 Task: Create a sub task System Test and UAT for the task  Implement a feature for users to bookmark and favorite content in the project VectorTech , assign it to team member softage.7@softage.net and update the status of the sub task to  Completed , set the priority of the sub task to High.
Action: Mouse moved to (46, 250)
Screenshot: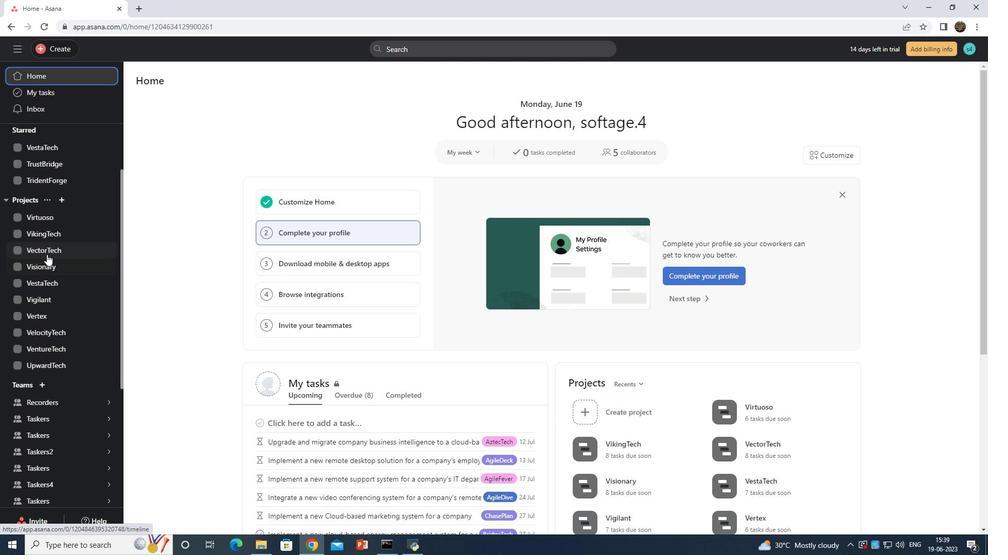 
Action: Mouse pressed left at (46, 250)
Screenshot: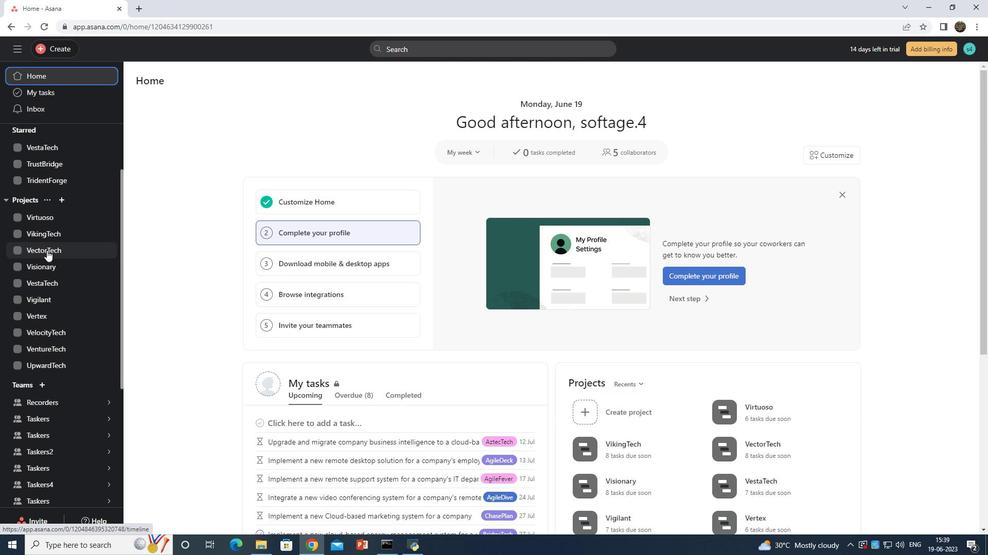 
Action: Mouse moved to (375, 239)
Screenshot: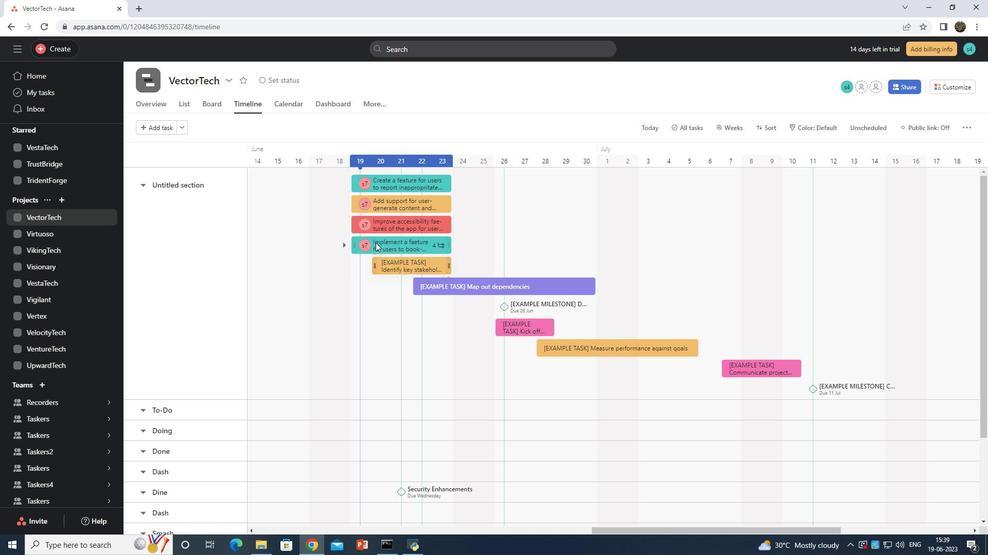 
Action: Mouse pressed left at (375, 239)
Screenshot: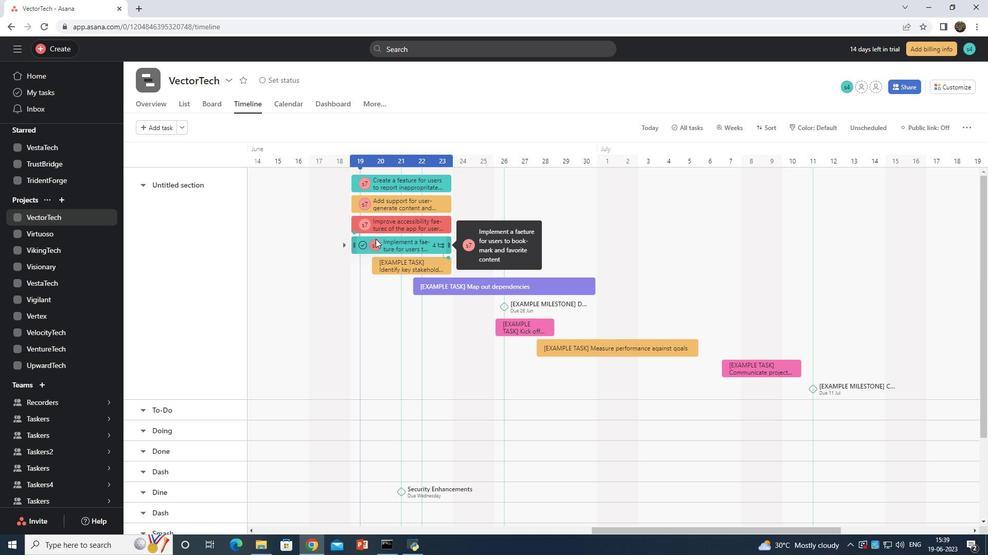 
Action: Mouse moved to (675, 237)
Screenshot: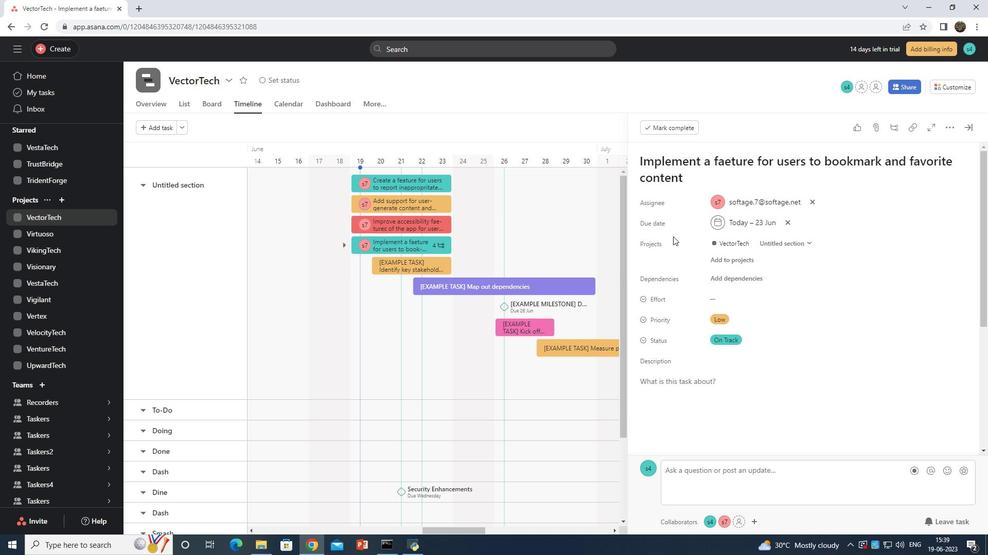 
Action: Mouse scrolled (675, 236) with delta (0, 0)
Screenshot: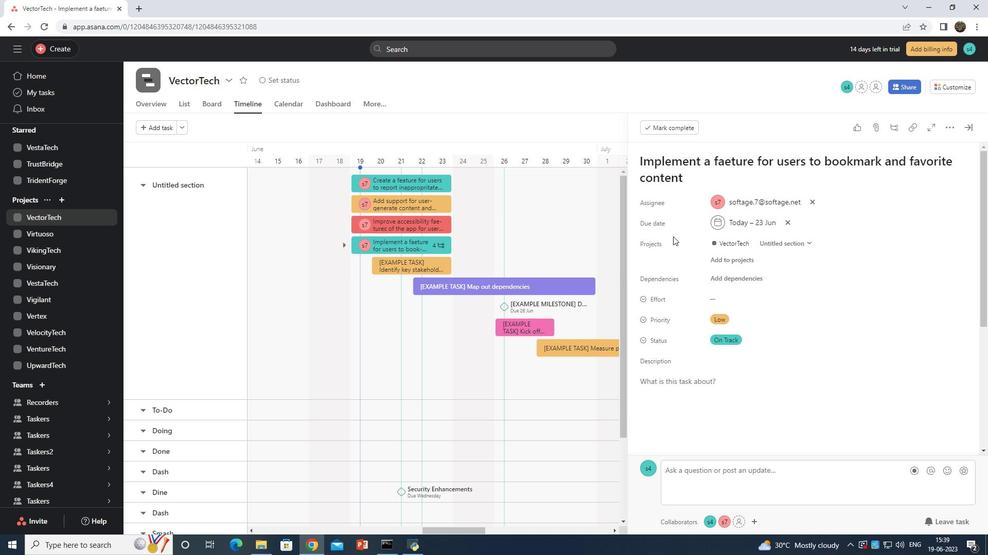 
Action: Mouse moved to (675, 238)
Screenshot: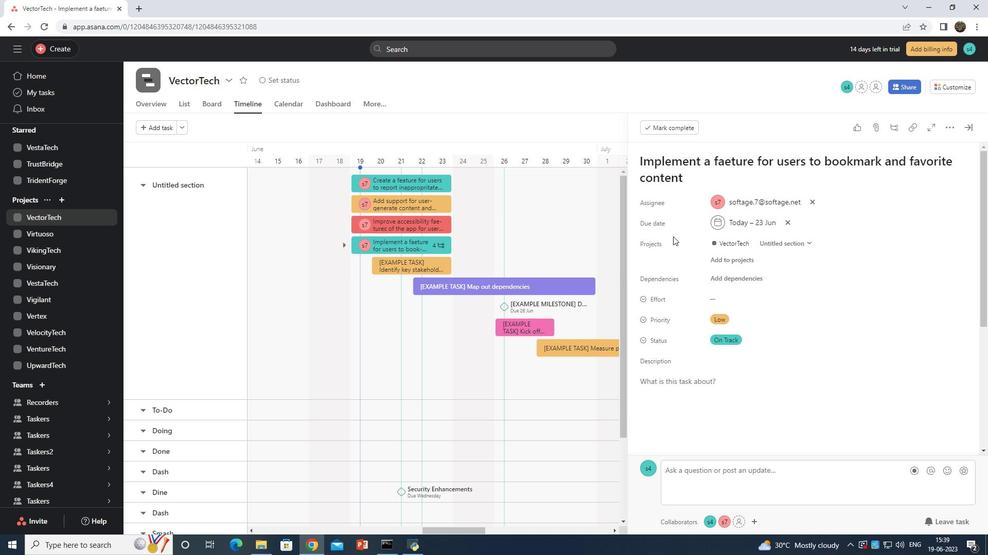 
Action: Mouse scrolled (675, 237) with delta (0, 0)
Screenshot: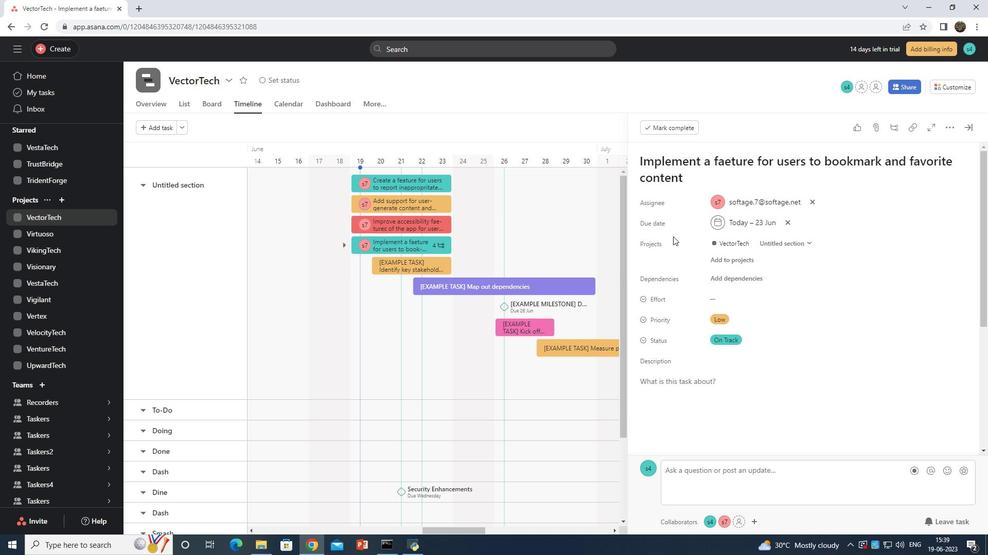 
Action: Mouse scrolled (675, 237) with delta (0, 0)
Screenshot: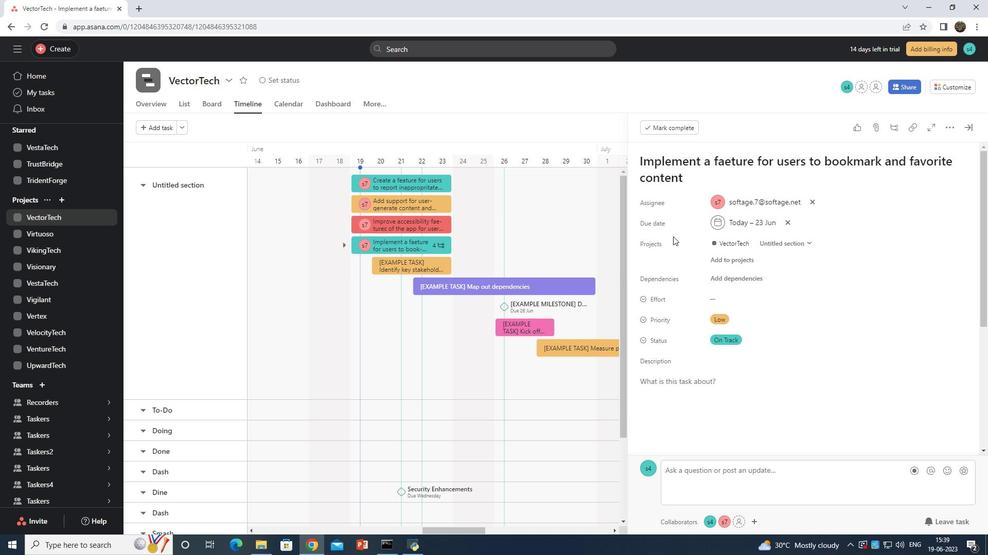 
Action: Mouse scrolled (675, 237) with delta (0, 0)
Screenshot: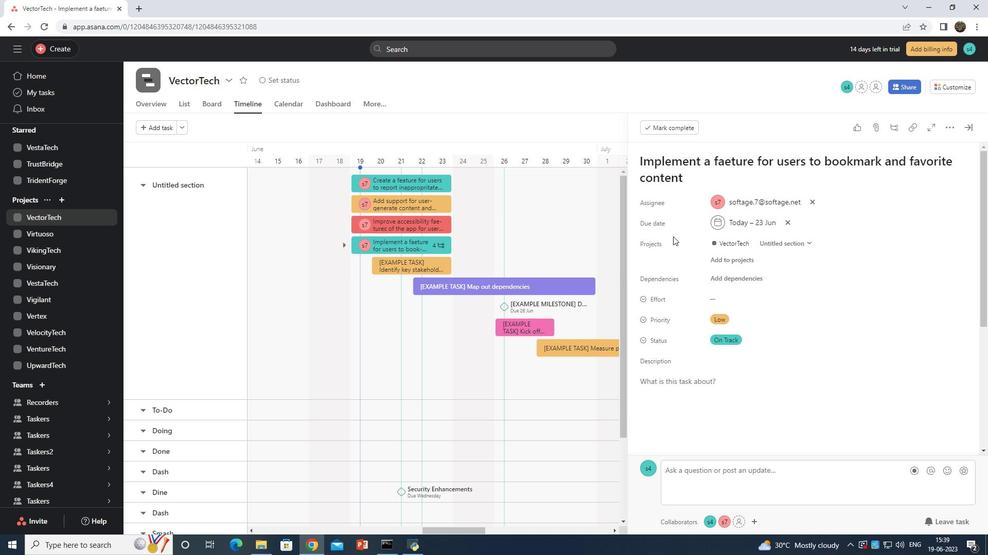 
Action: Mouse scrolled (675, 237) with delta (0, 0)
Screenshot: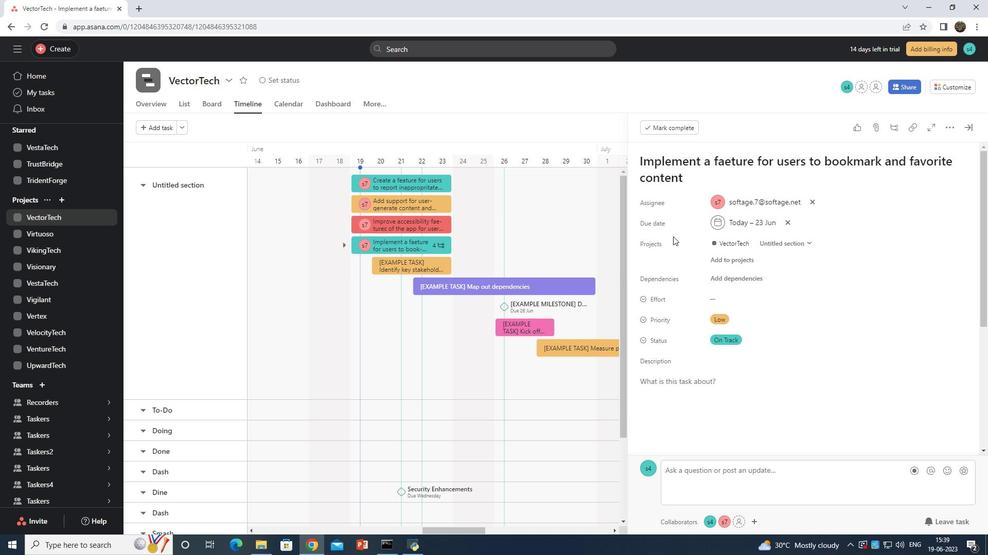 
Action: Mouse scrolled (675, 237) with delta (0, 0)
Screenshot: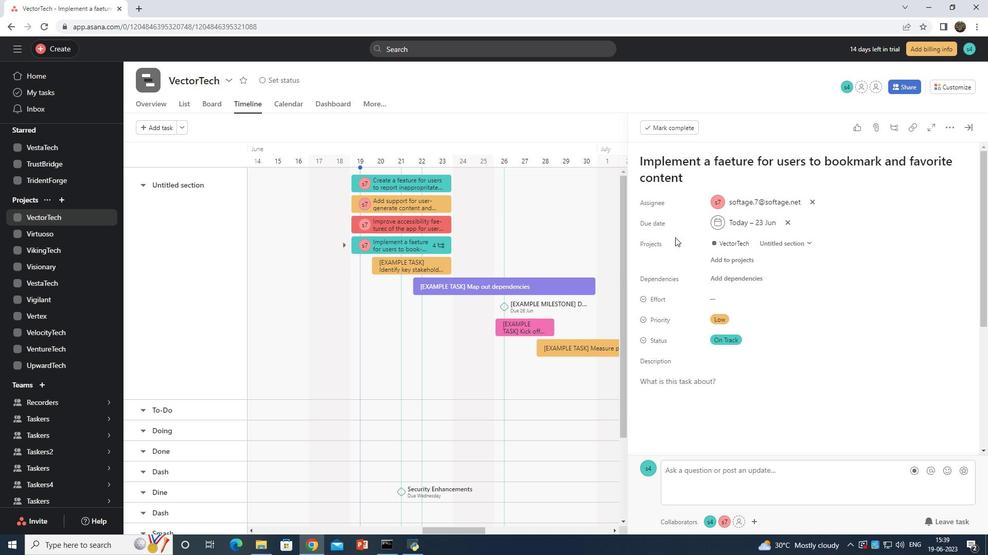 
Action: Mouse scrolled (675, 237) with delta (0, 0)
Screenshot: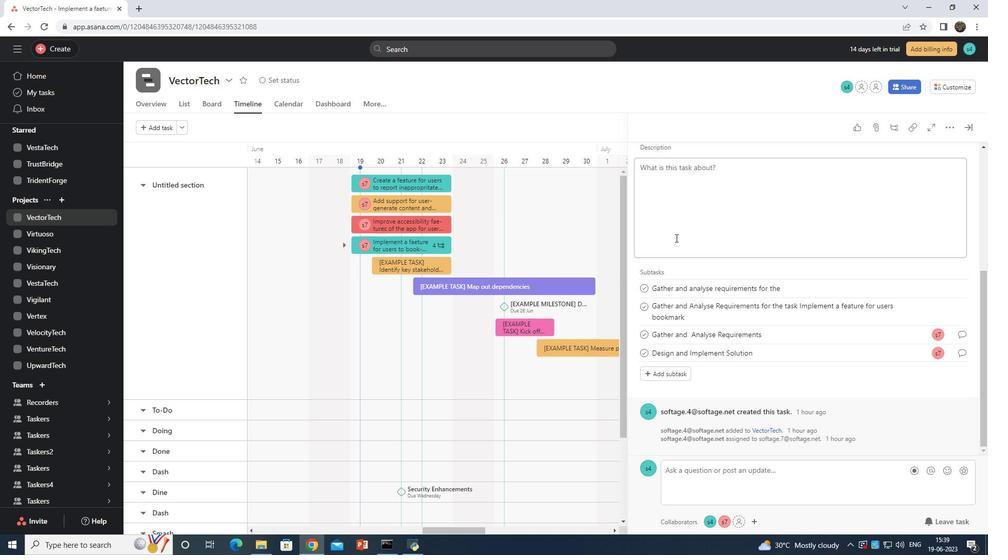 
Action: Mouse scrolled (675, 237) with delta (0, 0)
Screenshot: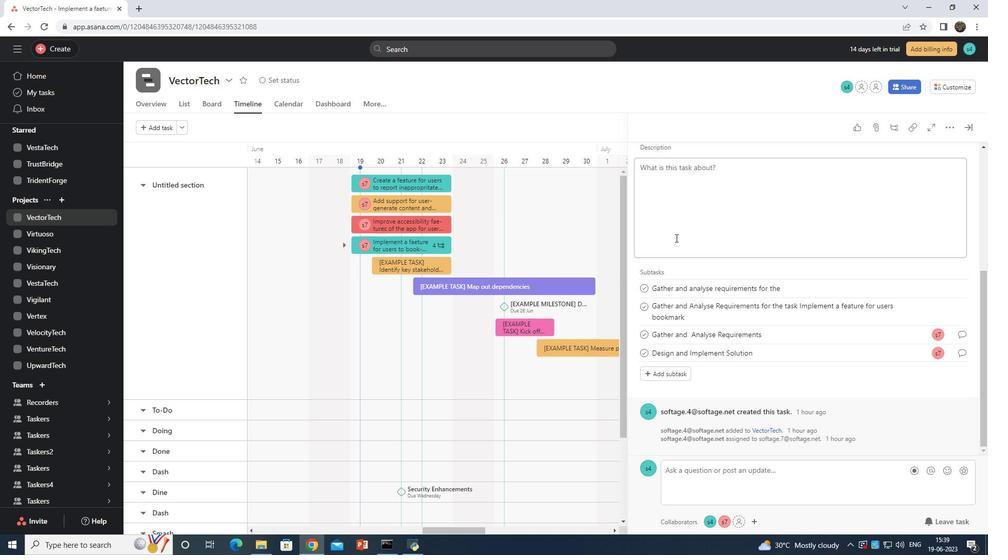 
Action: Mouse scrolled (675, 237) with delta (0, 0)
Screenshot: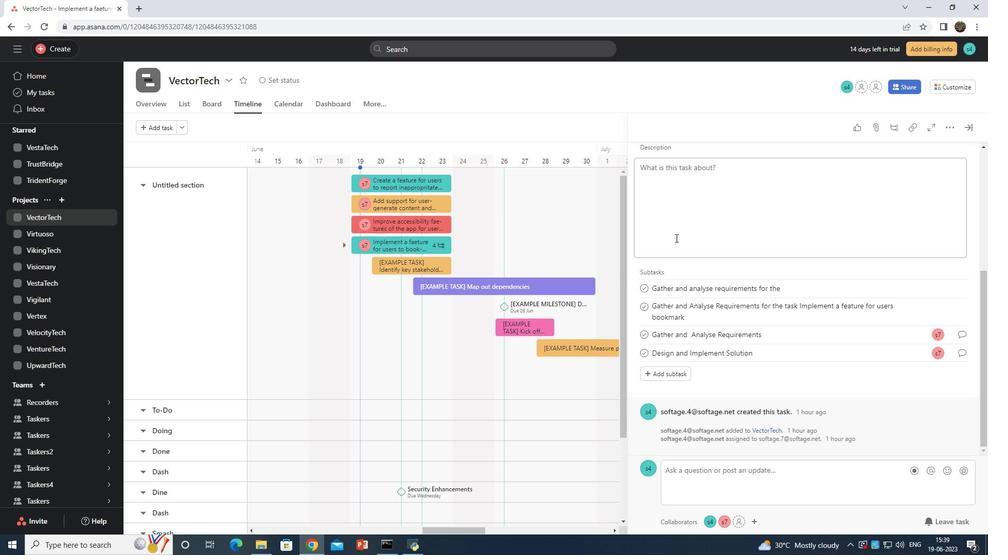 
Action: Mouse scrolled (675, 237) with delta (0, 0)
Screenshot: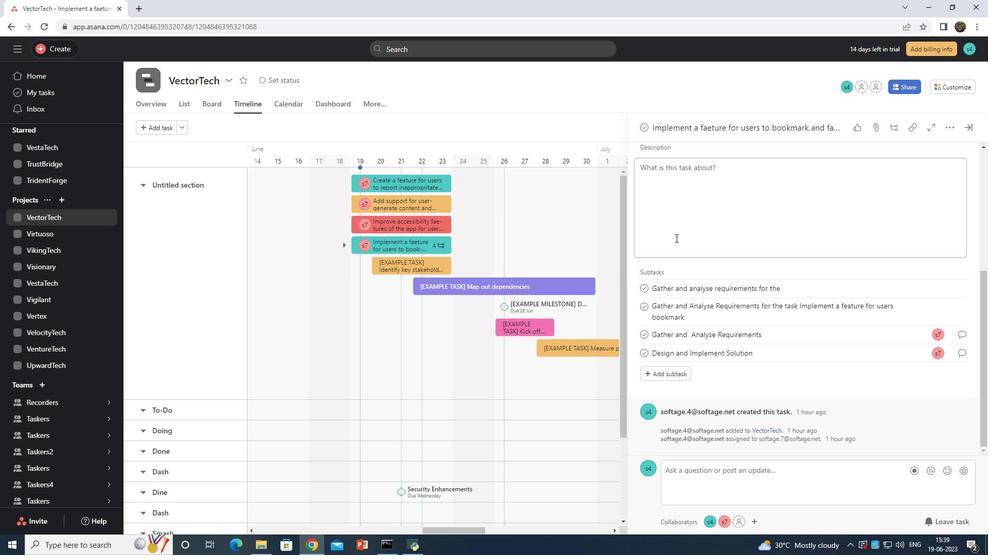 
Action: Mouse moved to (666, 372)
Screenshot: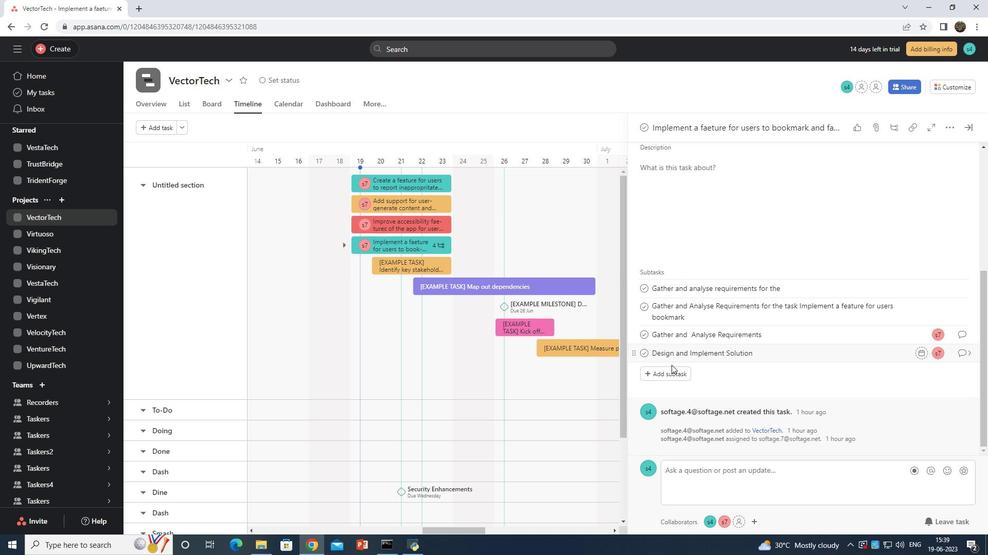 
Action: Mouse pressed left at (666, 372)
Screenshot: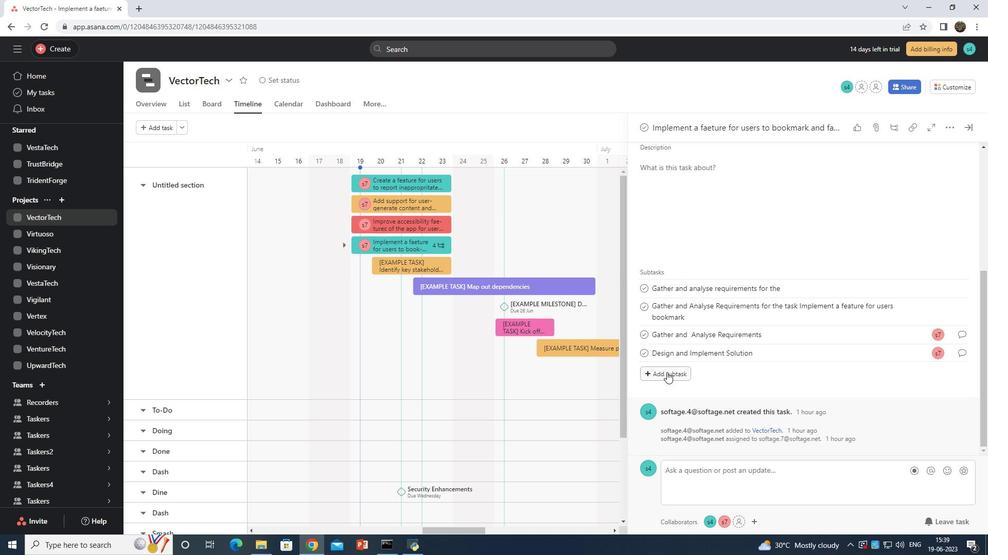 
Action: Mouse moved to (831, 338)
Screenshot: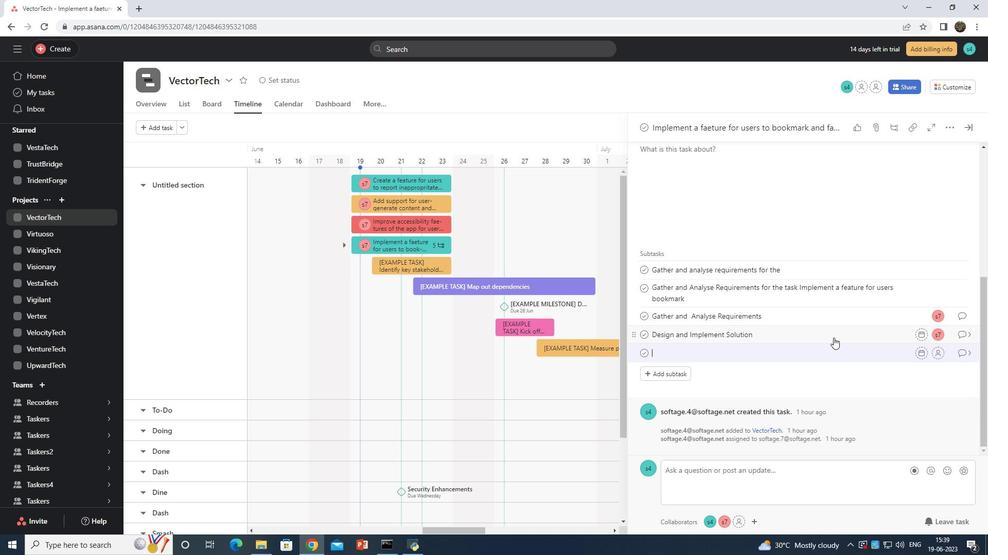 
Action: Key pressed <Key.shift>System<Key.space><Key.shift>Test<Key.space>and<Key.space><Key.shift>UAT
Screenshot: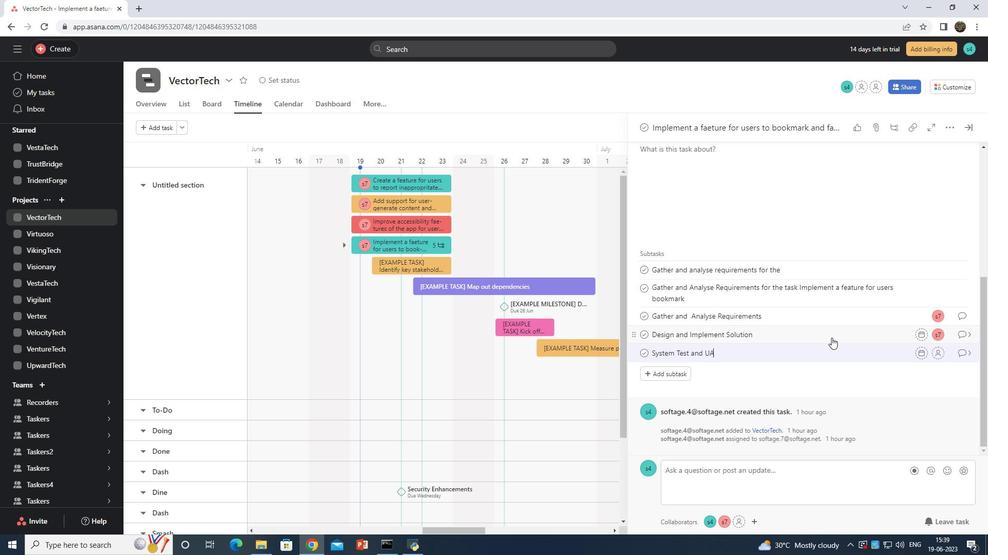 
Action: Mouse moved to (940, 347)
Screenshot: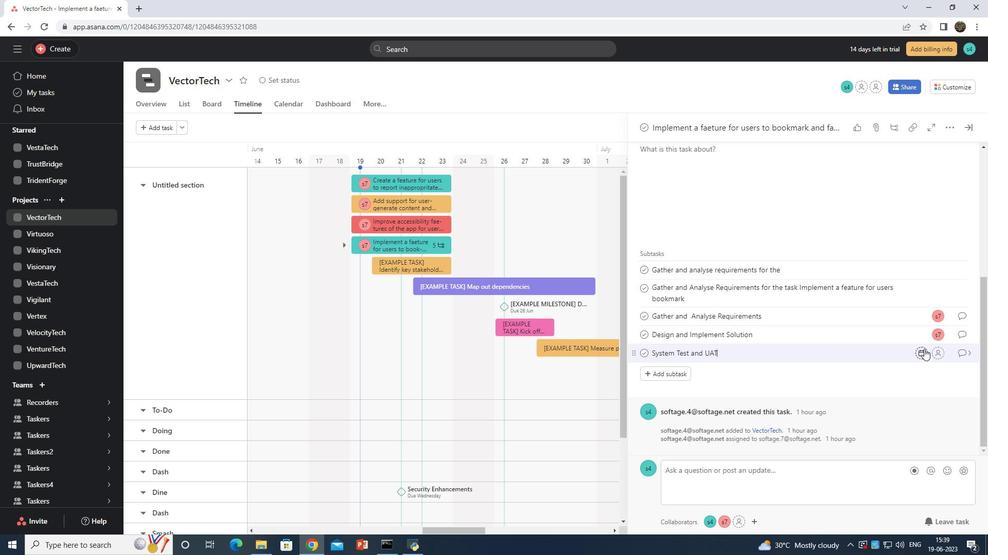 
Action: Mouse pressed left at (940, 347)
Screenshot: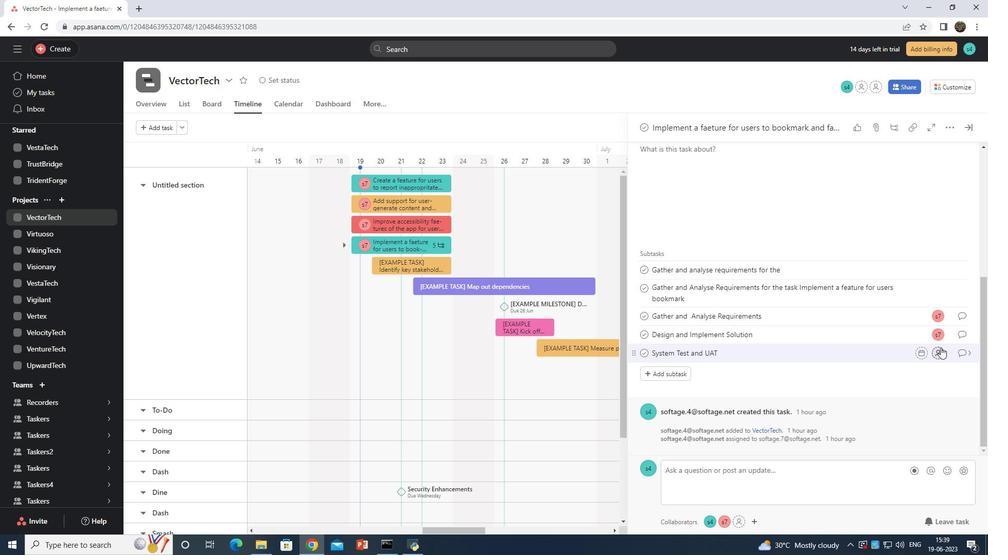 
Action: Mouse moved to (814, 427)
Screenshot: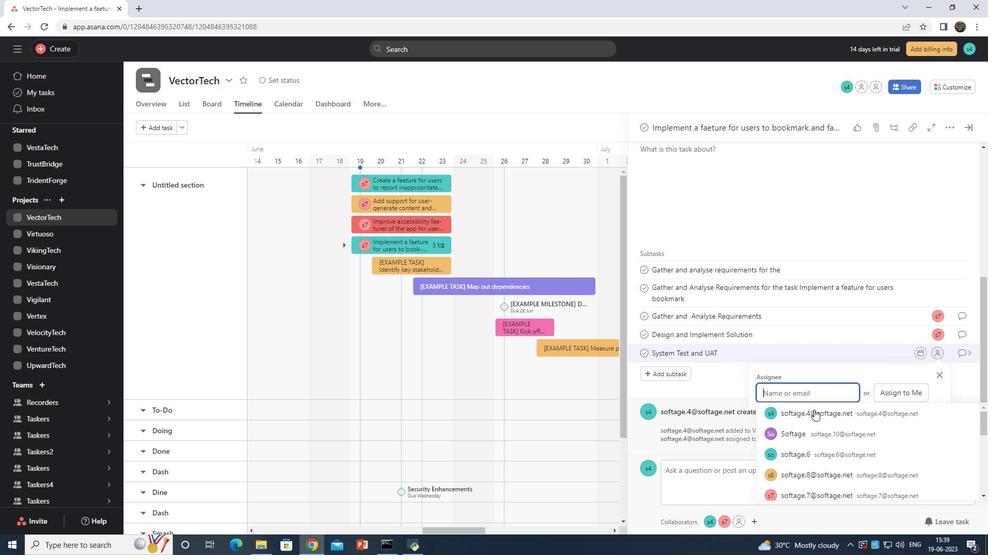 
Action: Mouse scrolled (814, 426) with delta (0, 0)
Screenshot: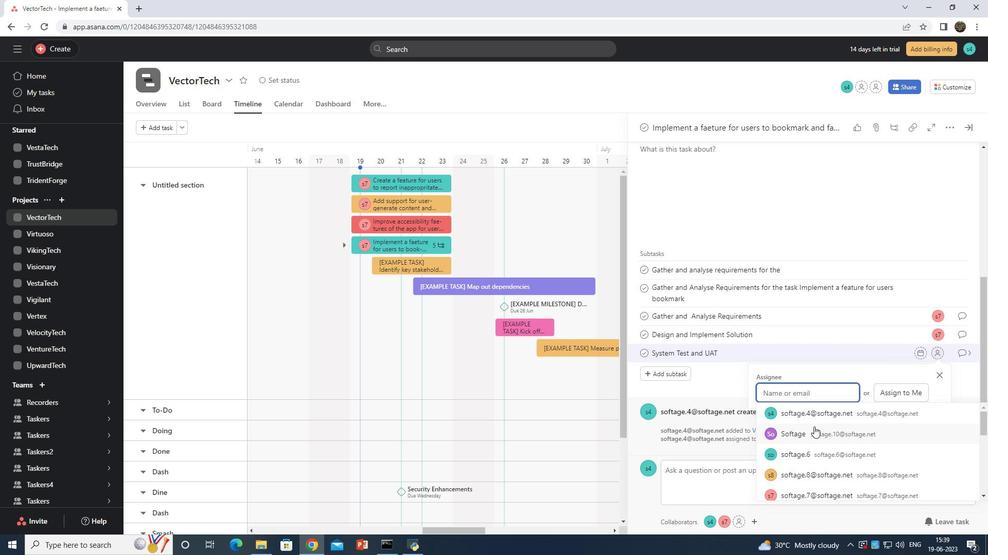 
Action: Mouse moved to (812, 442)
Screenshot: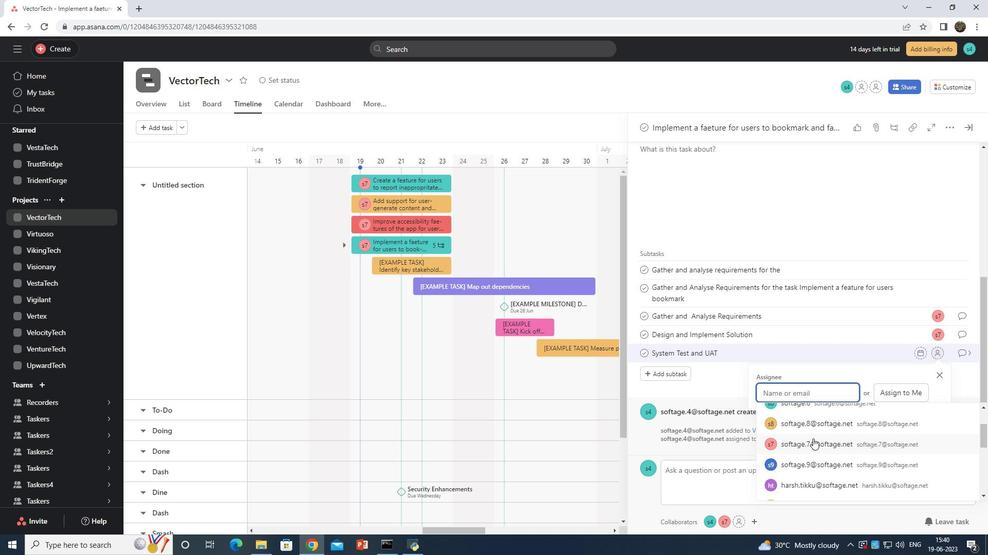 
Action: Mouse pressed left at (812, 442)
Screenshot: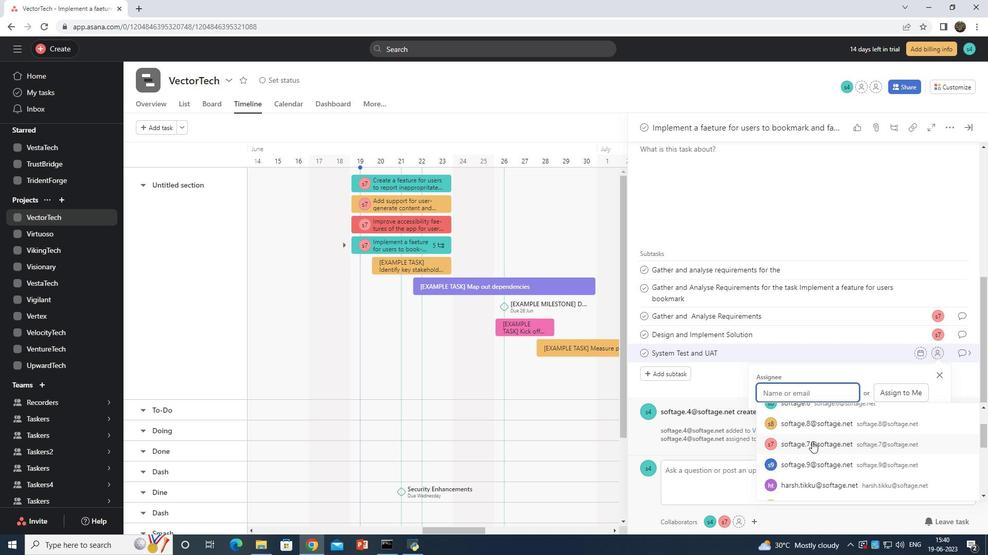 
Action: Mouse moved to (961, 345)
Screenshot: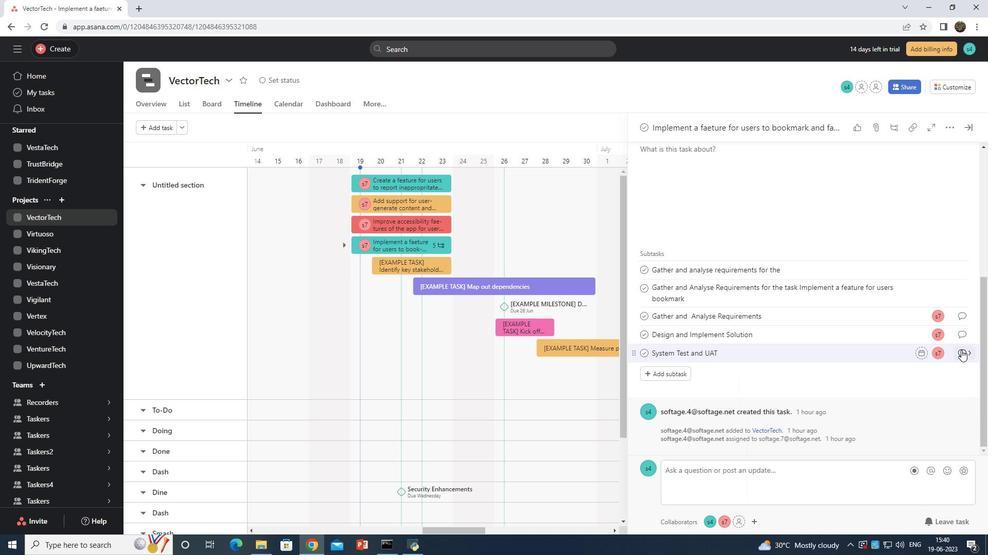 
Action: Mouse pressed left at (961, 345)
Screenshot: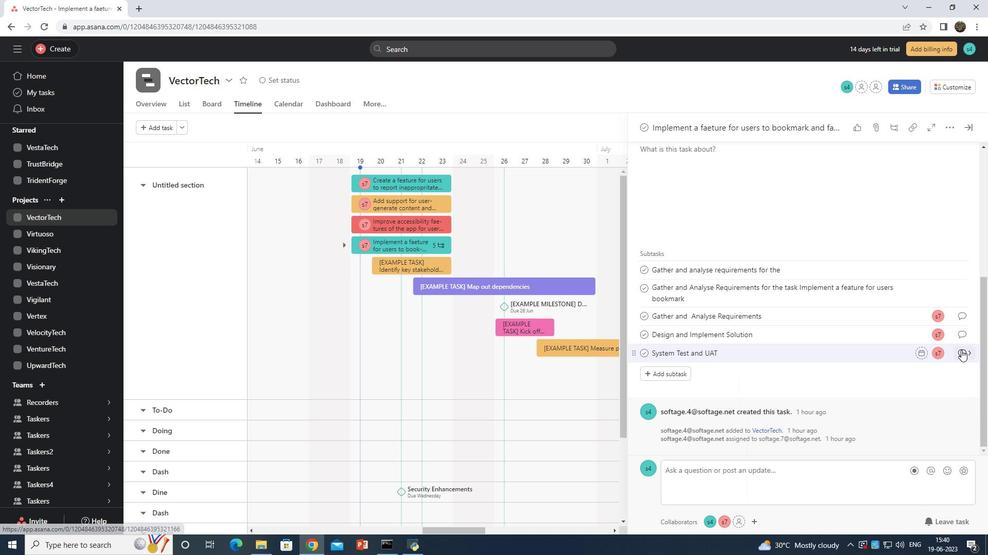 
Action: Mouse moved to (959, 354)
Screenshot: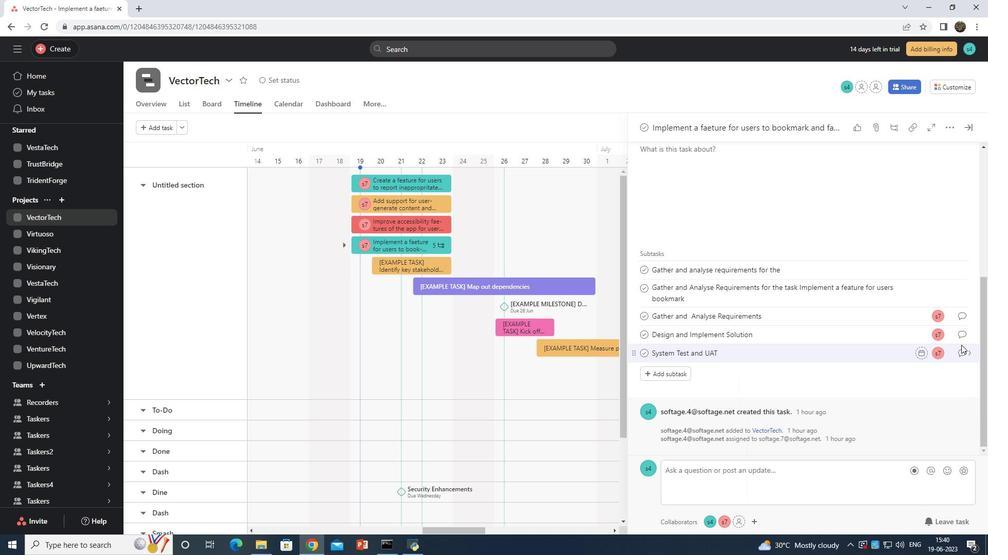 
Action: Mouse pressed left at (959, 354)
Screenshot: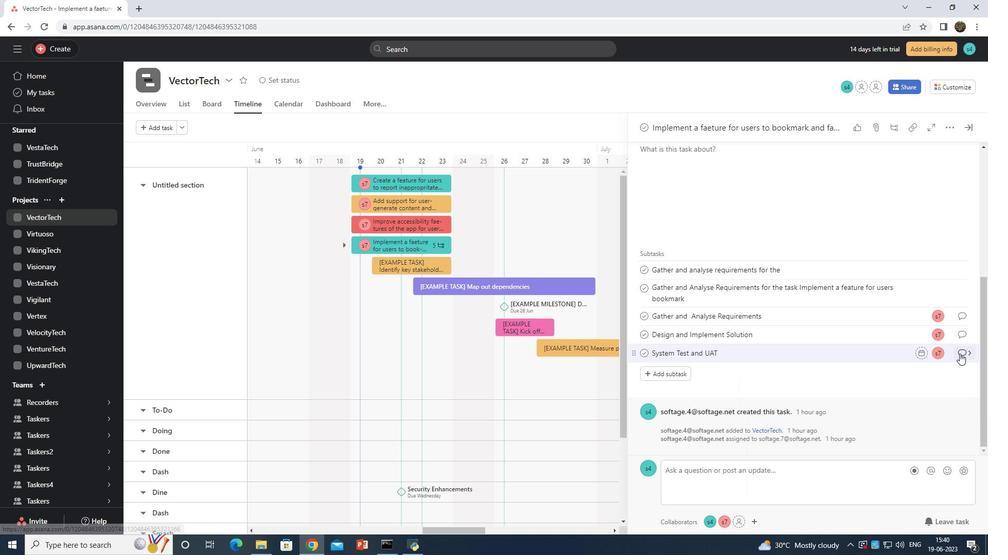 
Action: Mouse moved to (684, 270)
Screenshot: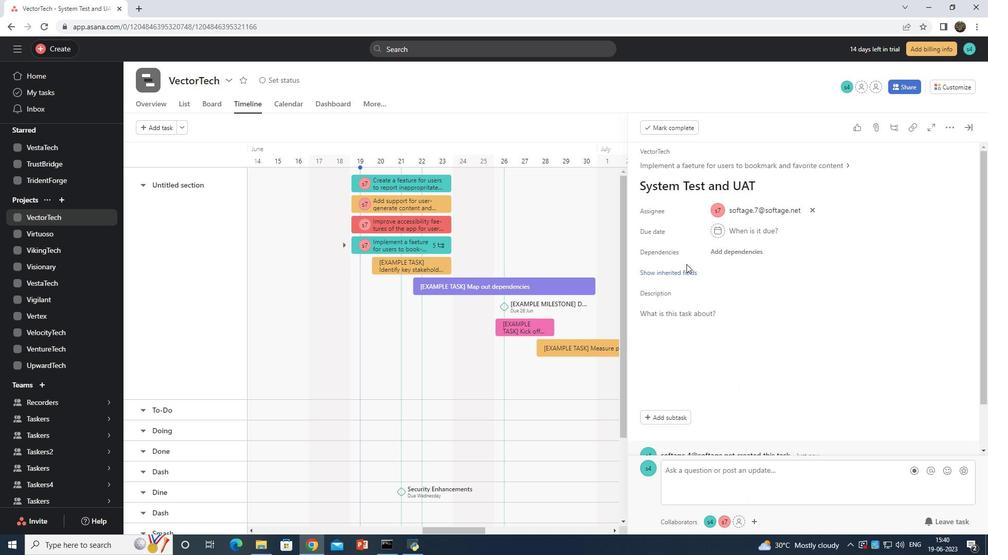 
Action: Mouse pressed left at (684, 270)
Screenshot: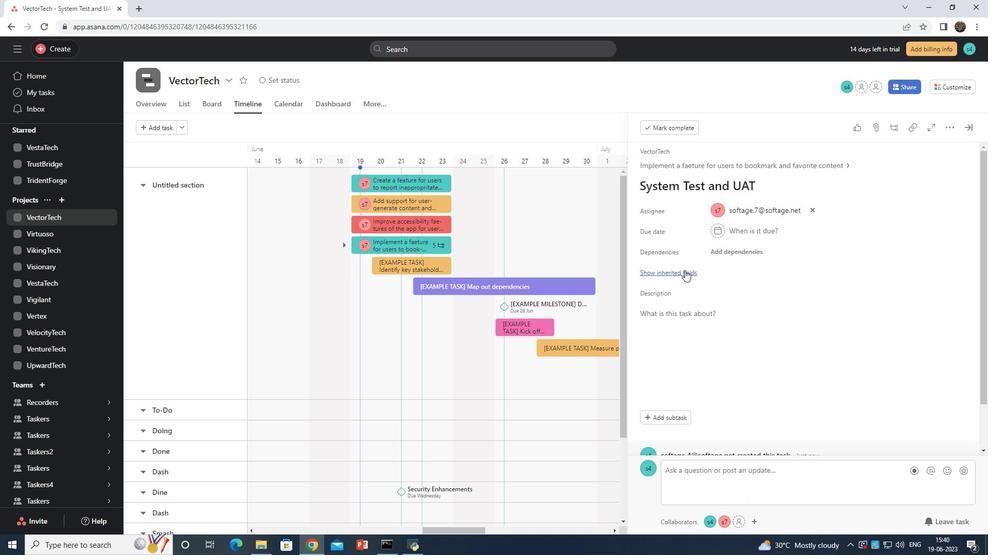 
Action: Mouse moved to (712, 330)
Screenshot: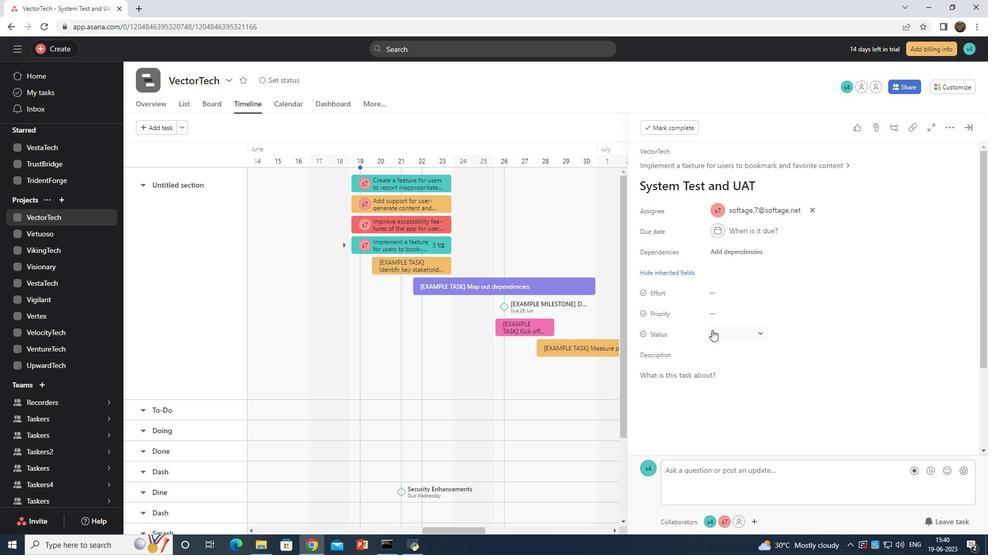 
Action: Mouse pressed left at (712, 330)
Screenshot: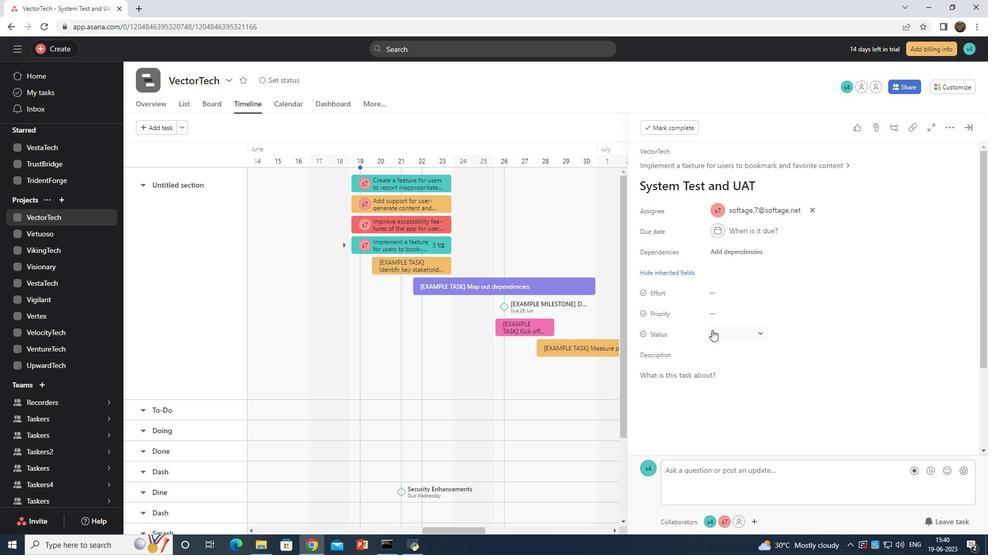 
Action: Mouse moved to (731, 420)
Screenshot: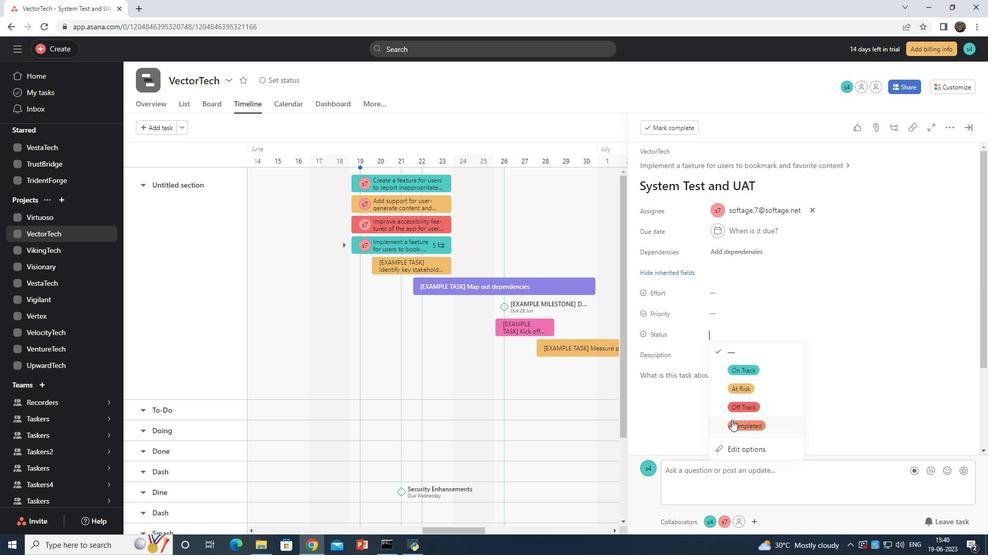 
Action: Mouse pressed left at (731, 420)
Screenshot: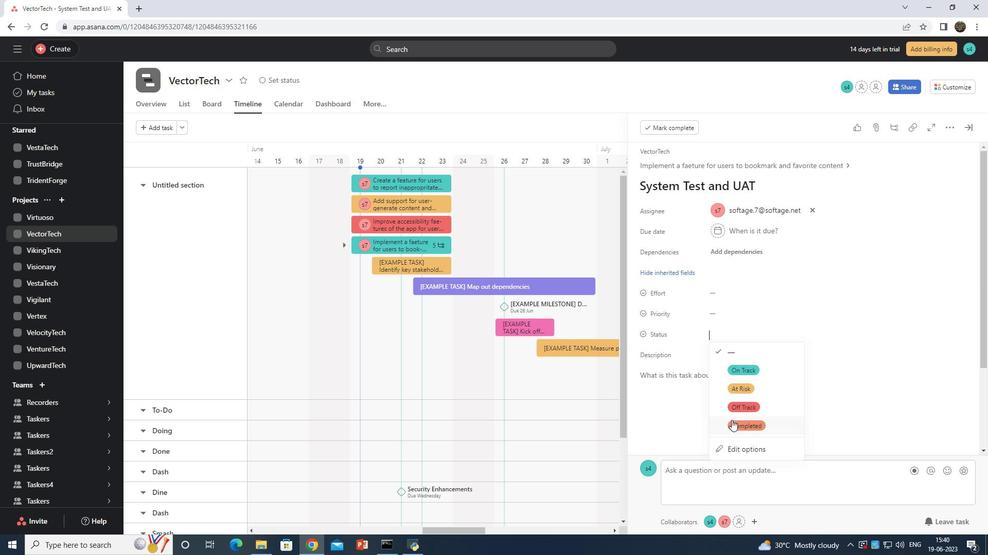 
Action: Mouse moved to (718, 311)
Screenshot: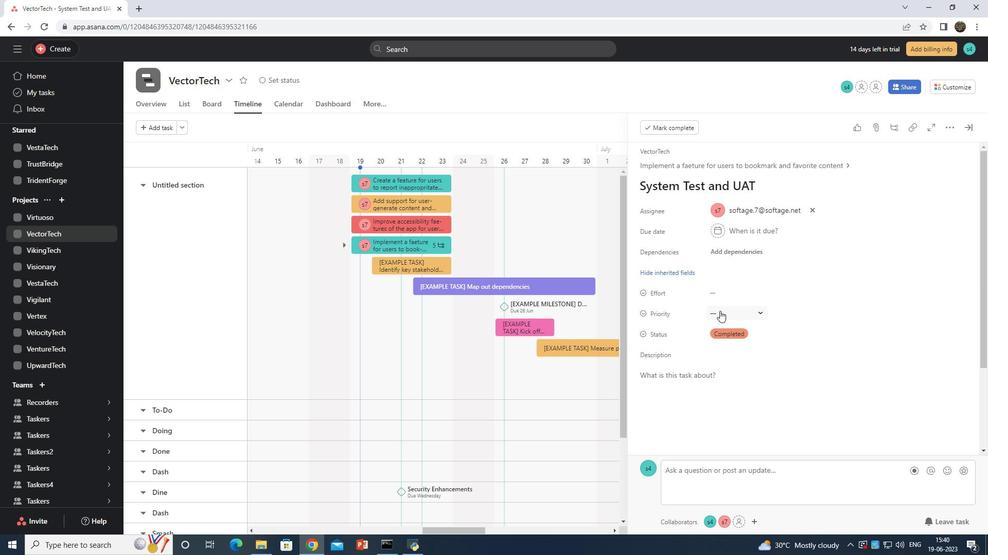 
Action: Mouse pressed left at (718, 311)
Screenshot: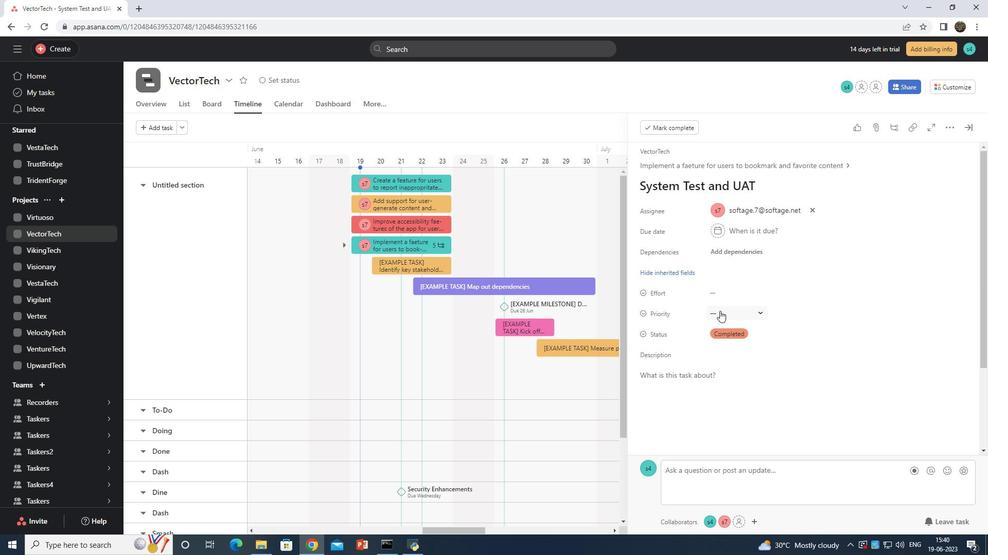
Action: Mouse moved to (736, 344)
Screenshot: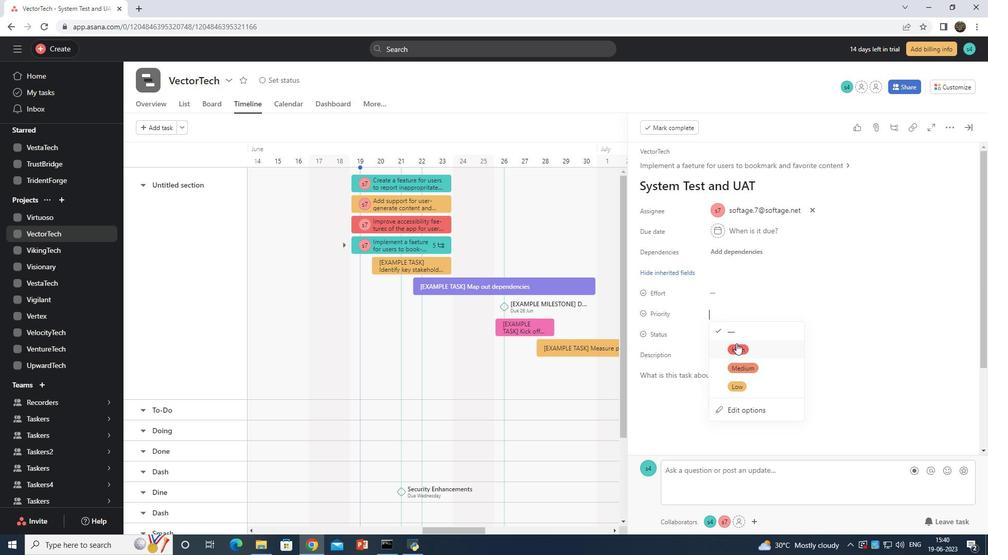 
Action: Mouse pressed left at (736, 344)
Screenshot: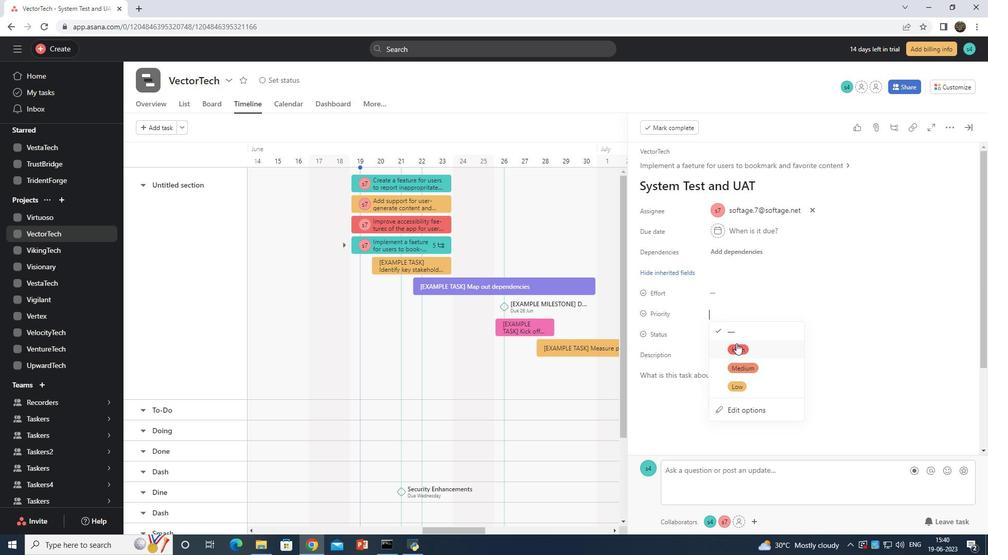 
Action: Mouse moved to (736, 345)
Screenshot: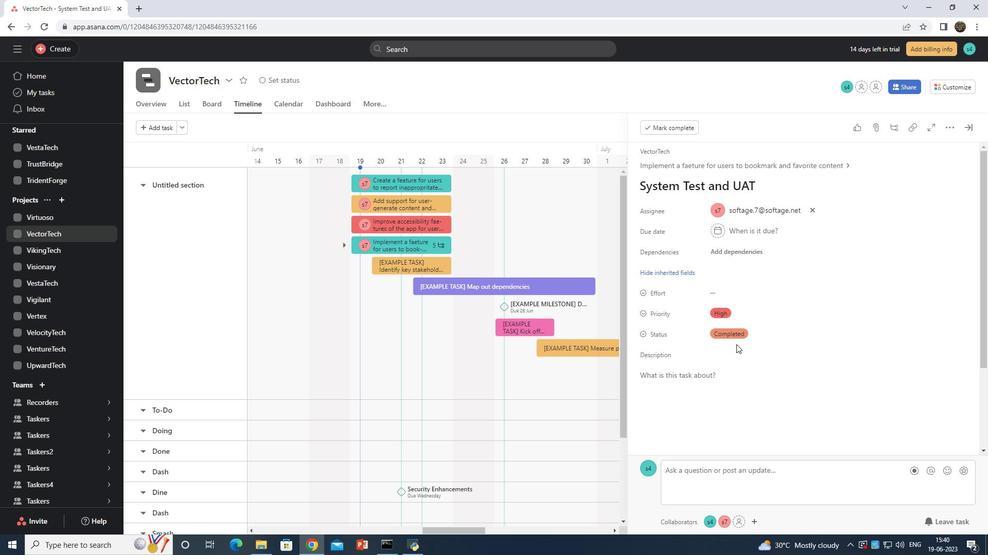 
